 Task: Apply the image recolor light 1.
Action: Mouse moved to (142, 60)
Screenshot: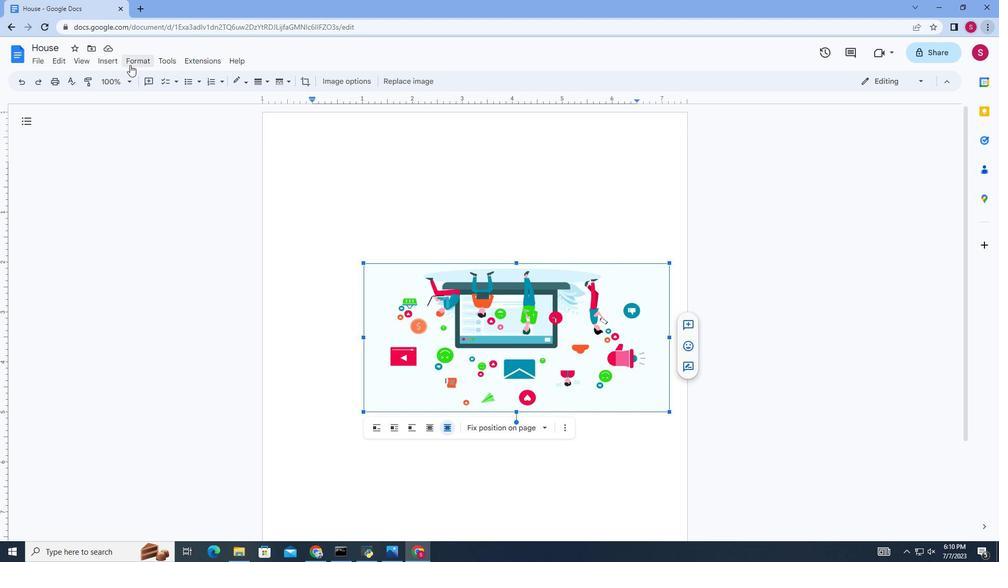 
Action: Mouse pressed left at (142, 60)
Screenshot: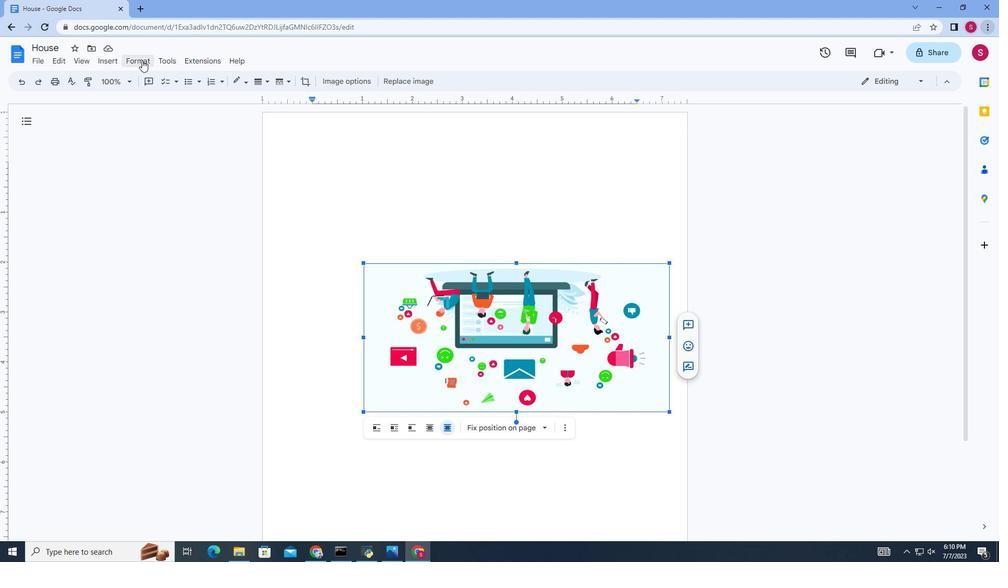 
Action: Mouse moved to (325, 314)
Screenshot: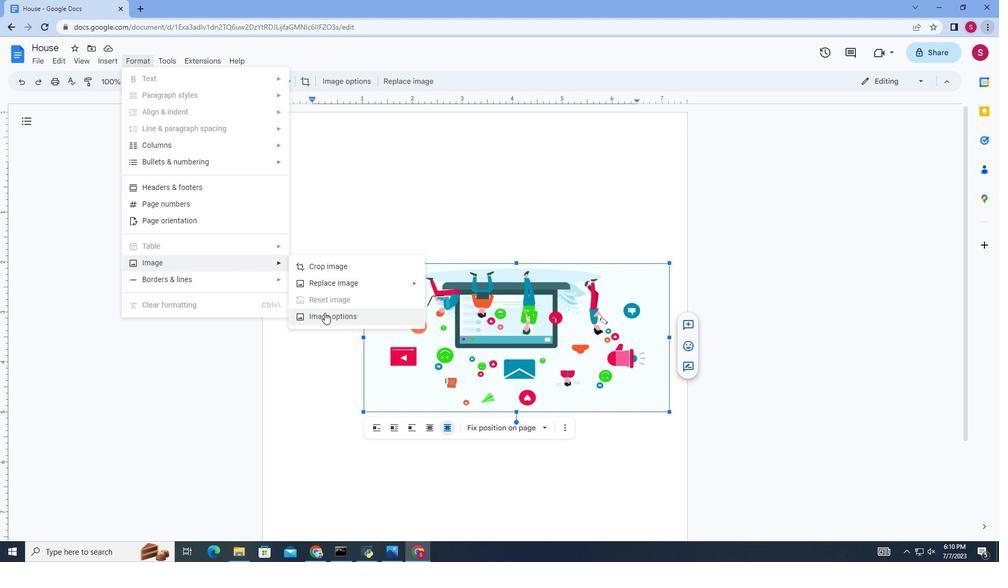 
Action: Mouse pressed left at (325, 314)
Screenshot: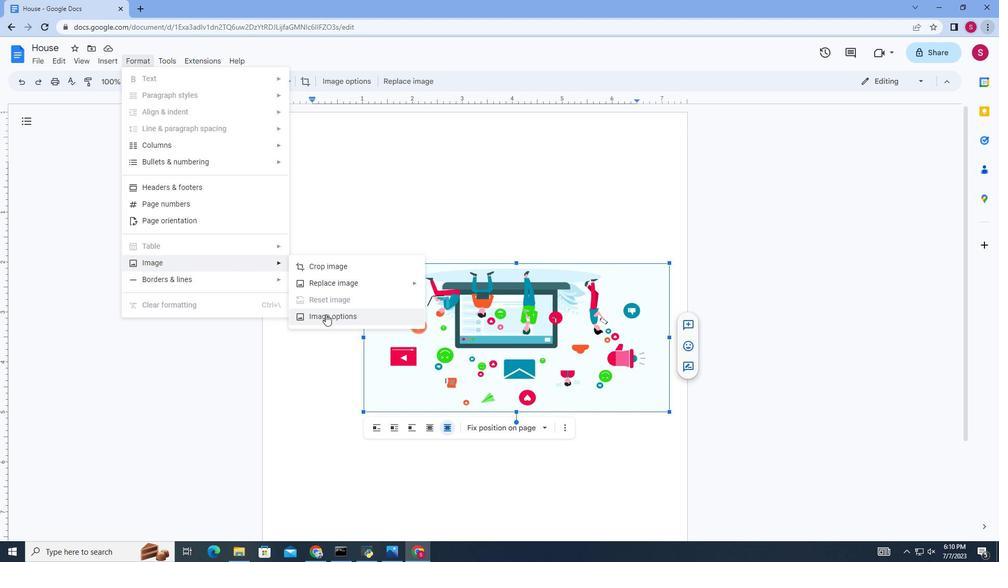 
Action: Mouse moved to (882, 482)
Screenshot: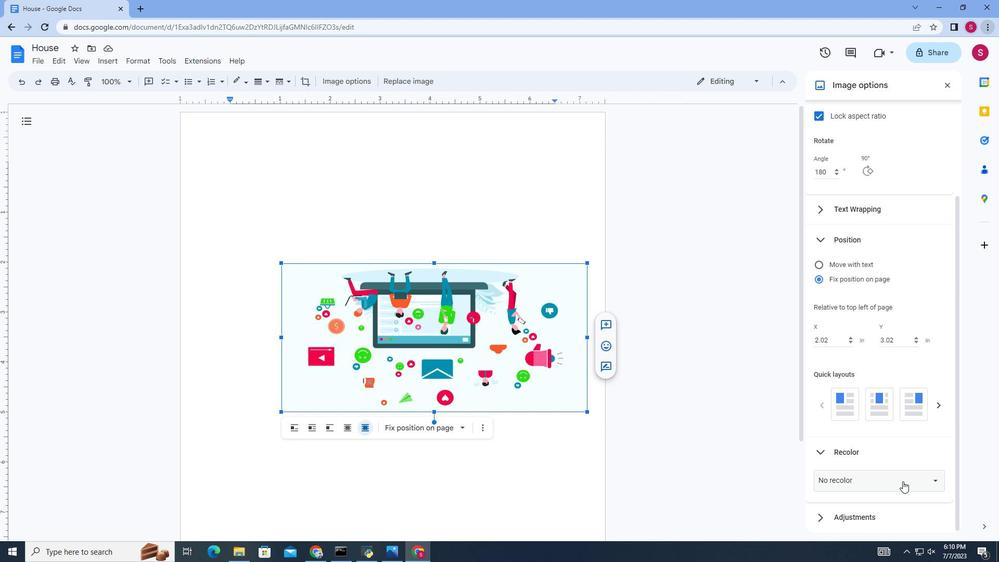 
Action: Mouse pressed left at (882, 482)
Screenshot: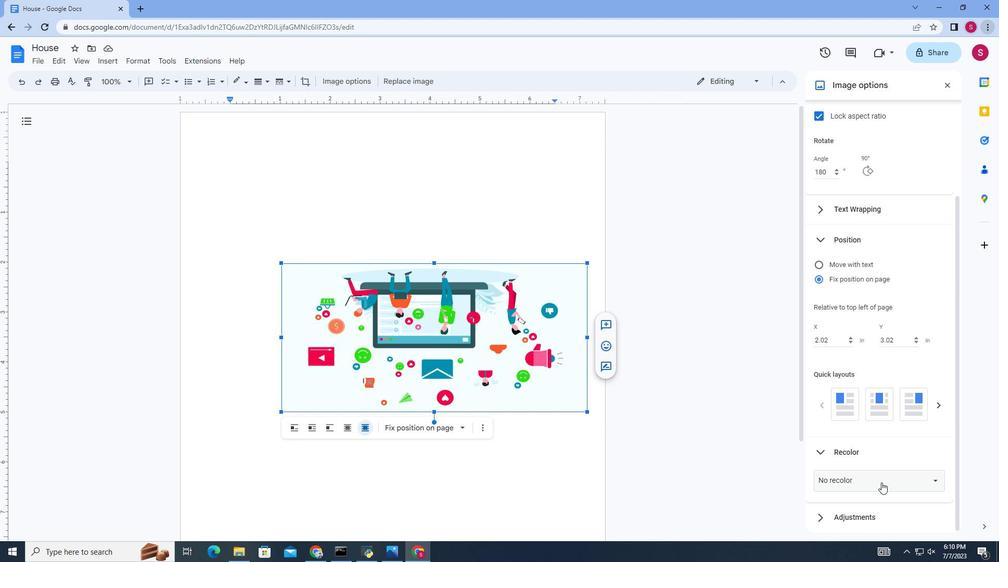 
Action: Mouse moved to (836, 162)
Screenshot: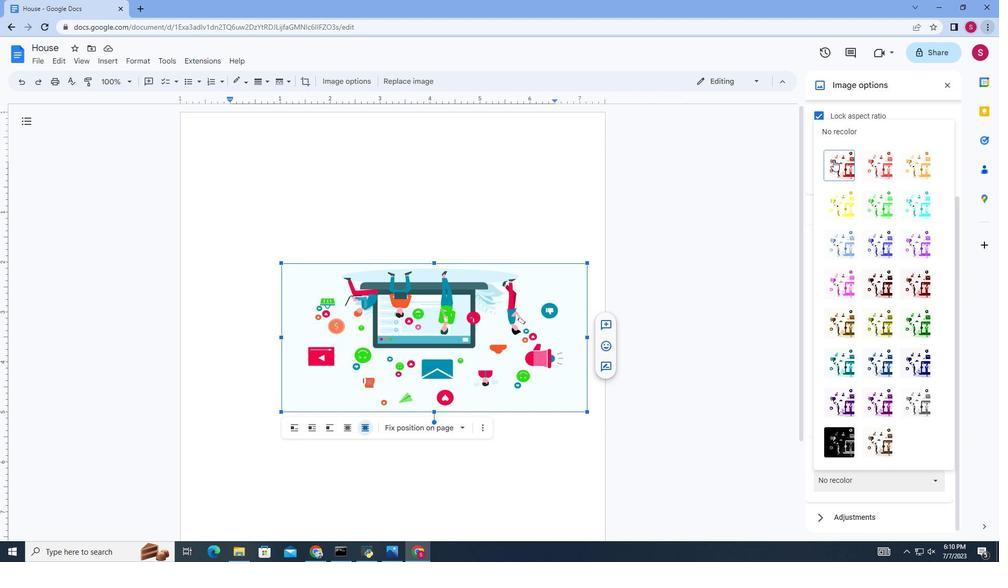 
Action: Mouse pressed left at (836, 162)
Screenshot: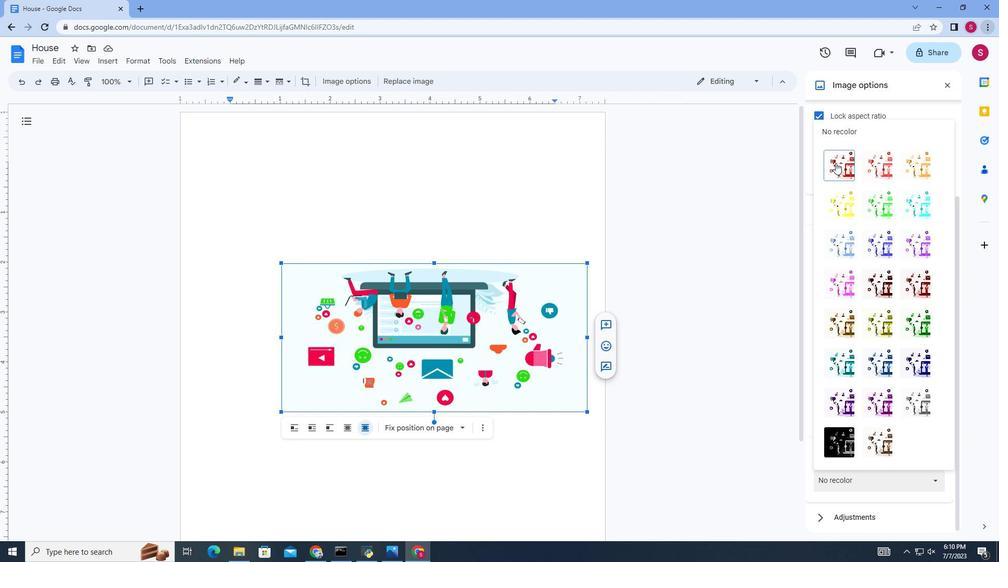 
Action: Mouse moved to (705, 263)
Screenshot: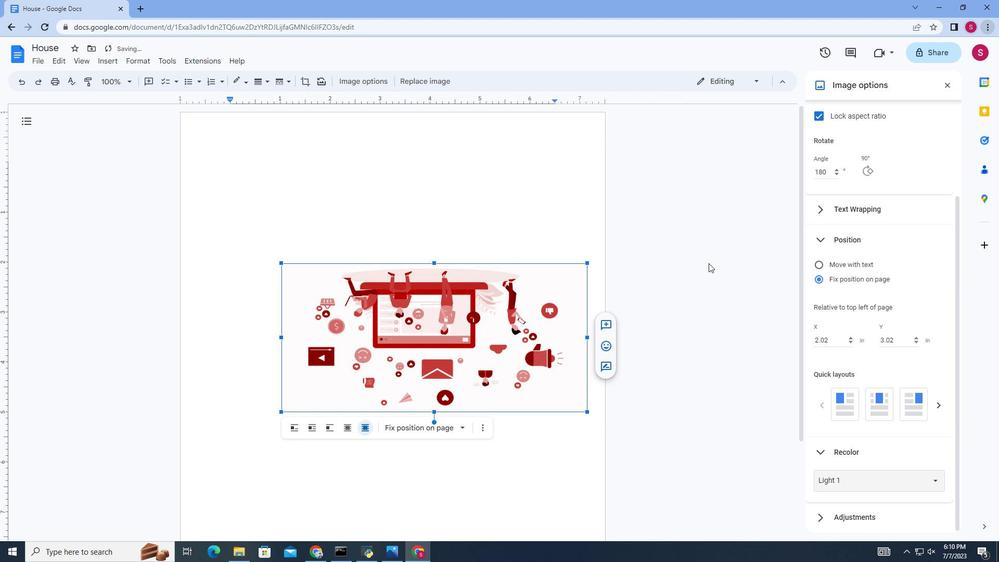 
